 Task: Create a rule when the name or the description of a card ends with text .
Action: Mouse moved to (689, 311)
Screenshot: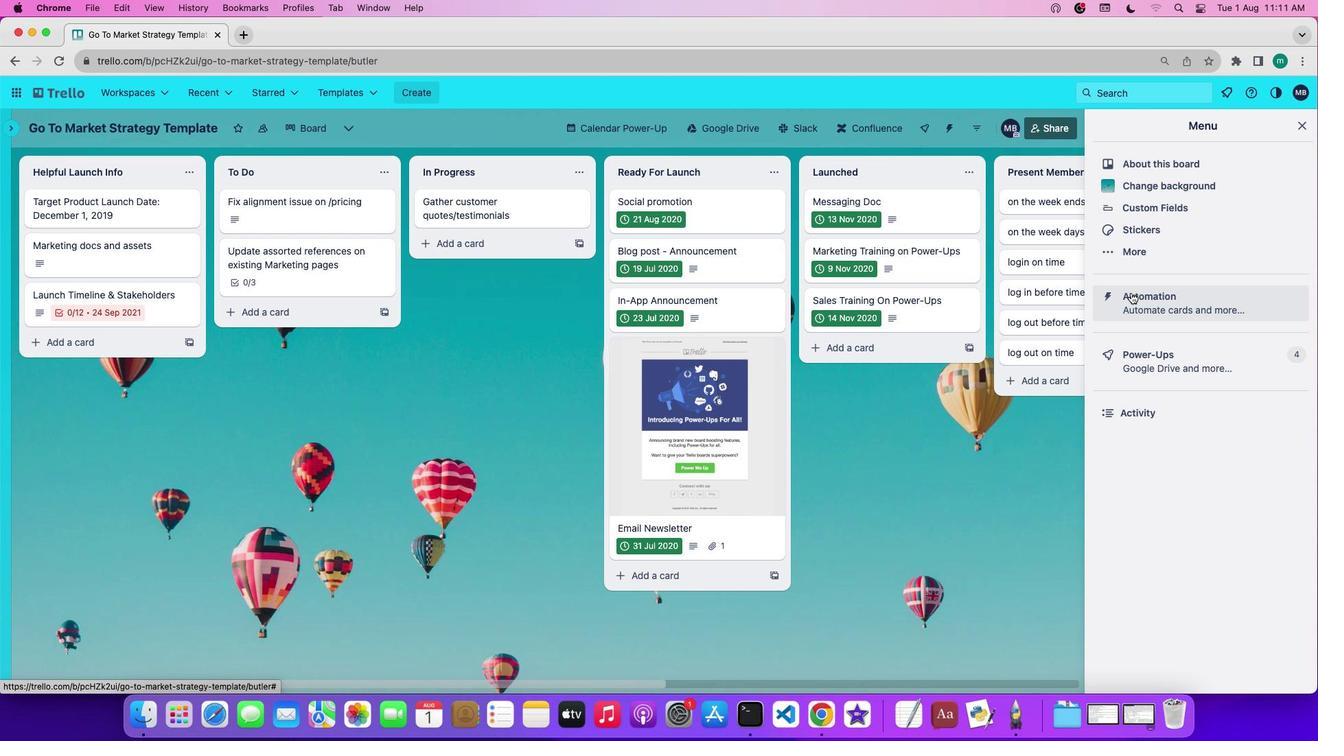 
Action: Mouse pressed left at (689, 311)
Screenshot: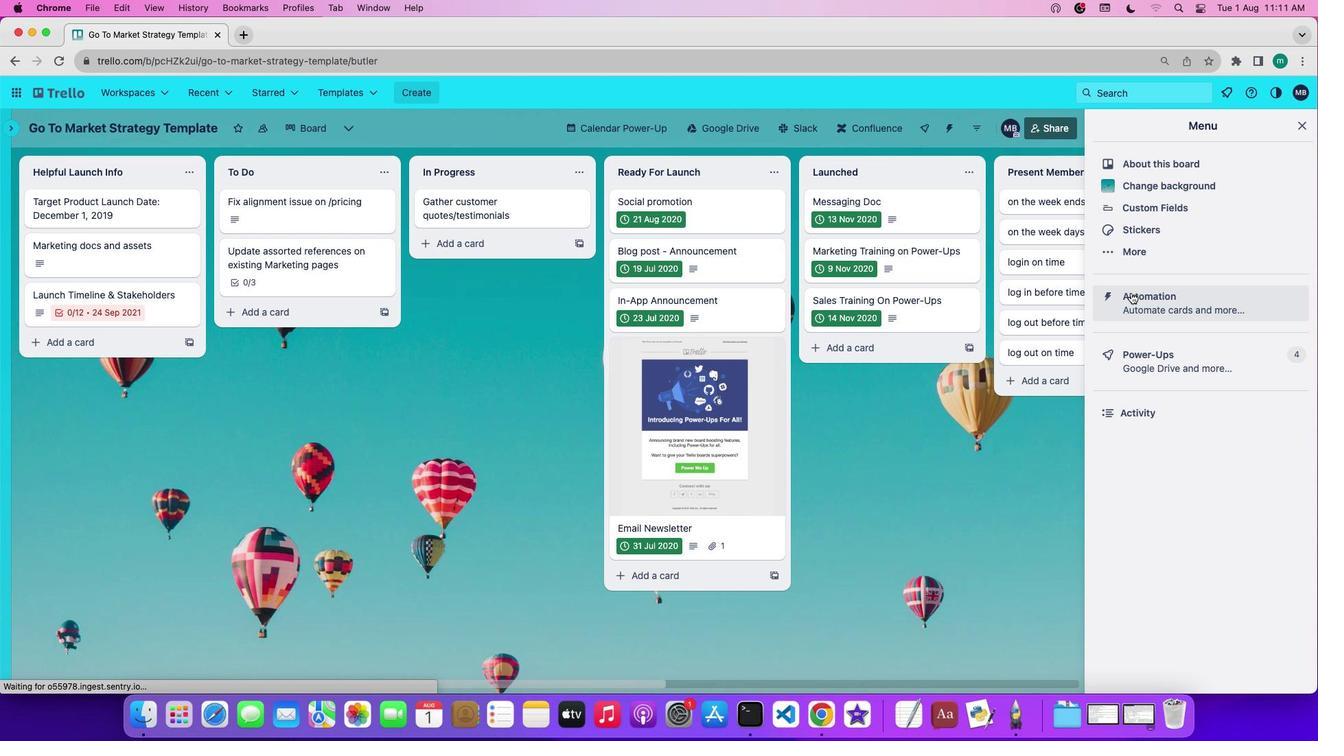 
Action: Mouse moved to (330, 270)
Screenshot: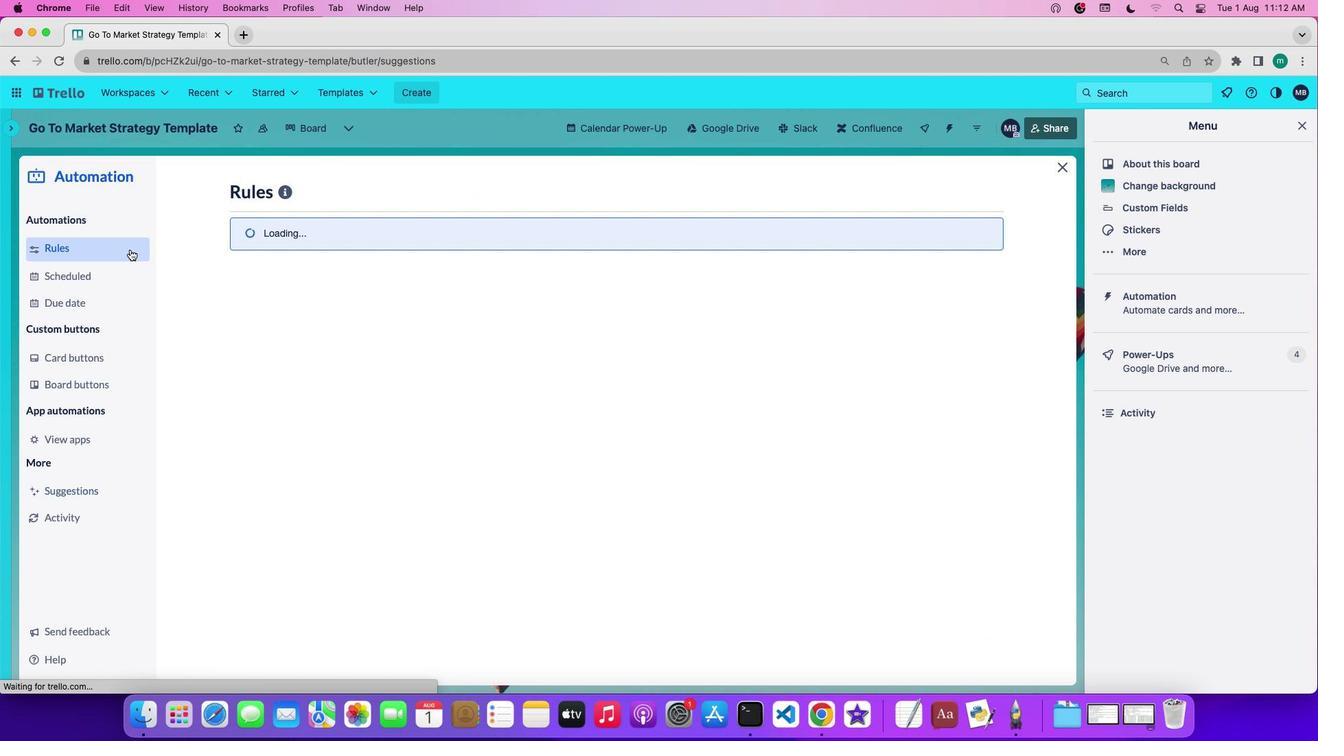 
Action: Mouse pressed left at (330, 270)
Screenshot: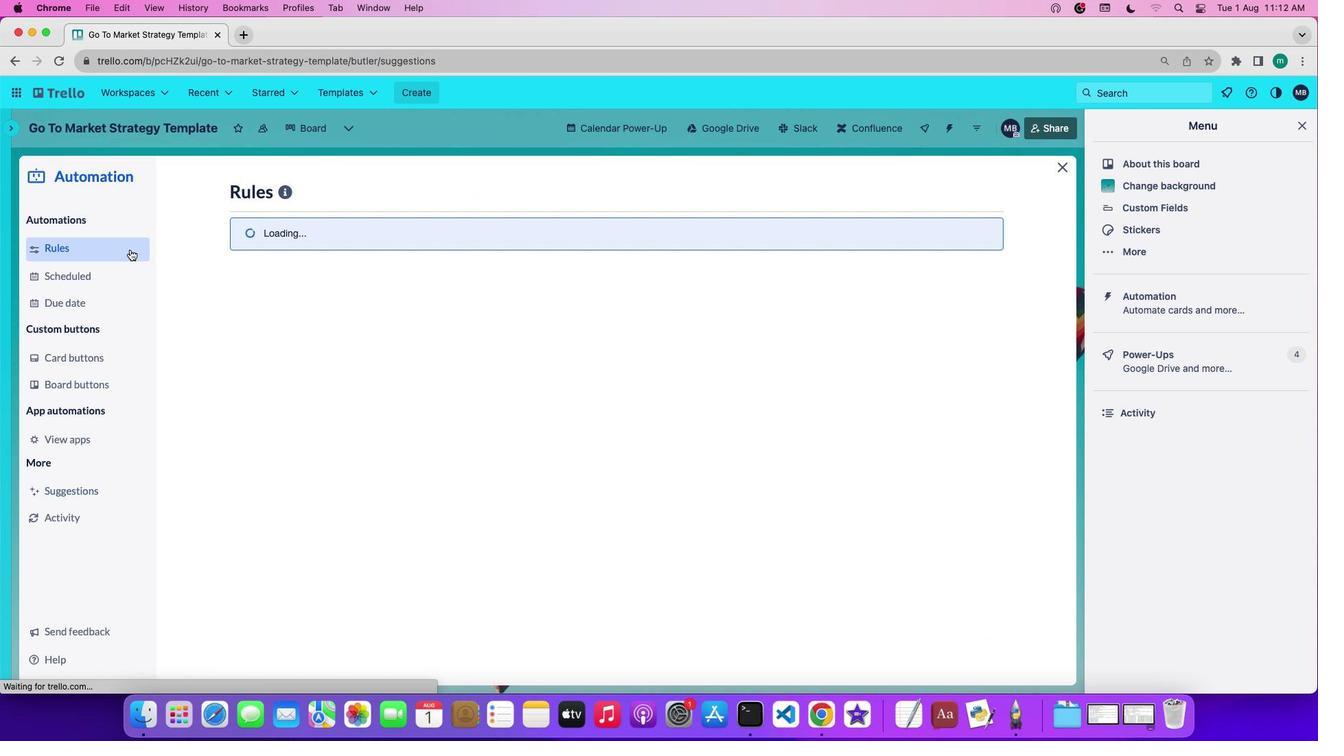 
Action: Mouse moved to (398, 501)
Screenshot: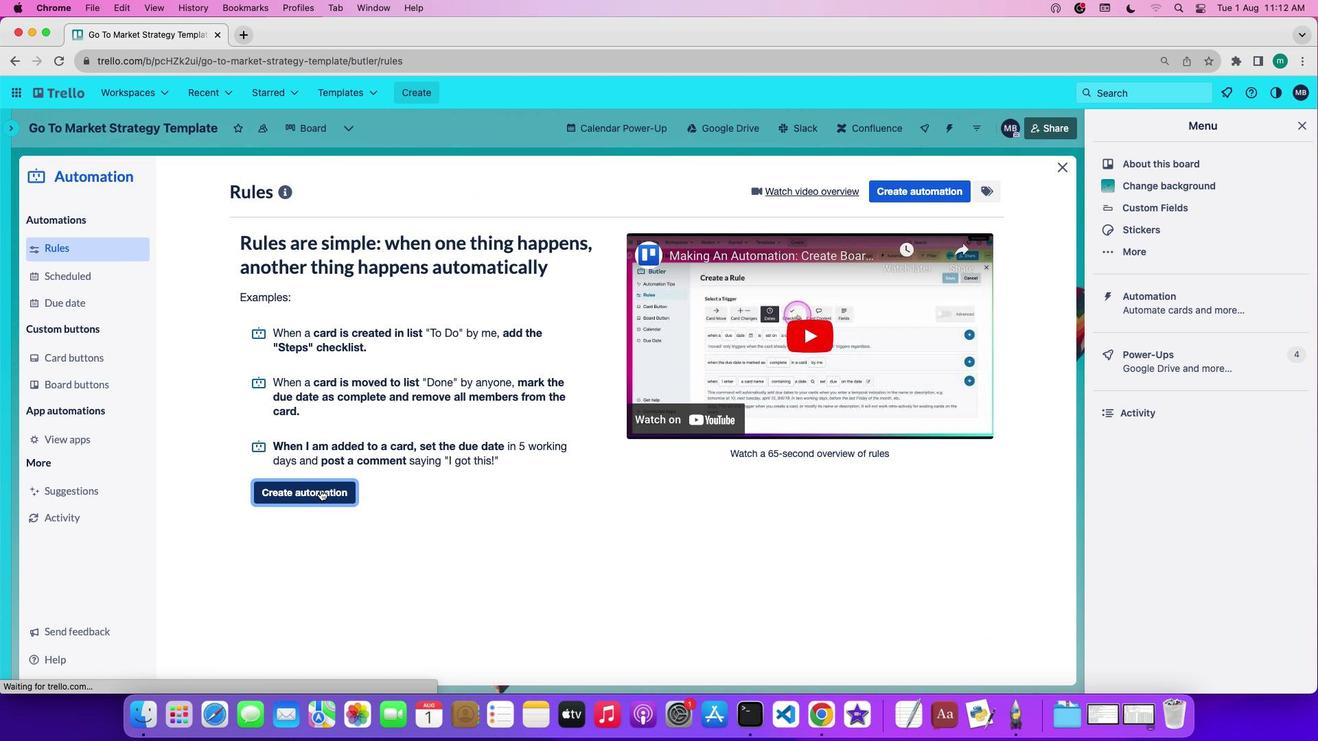 
Action: Mouse pressed left at (398, 501)
Screenshot: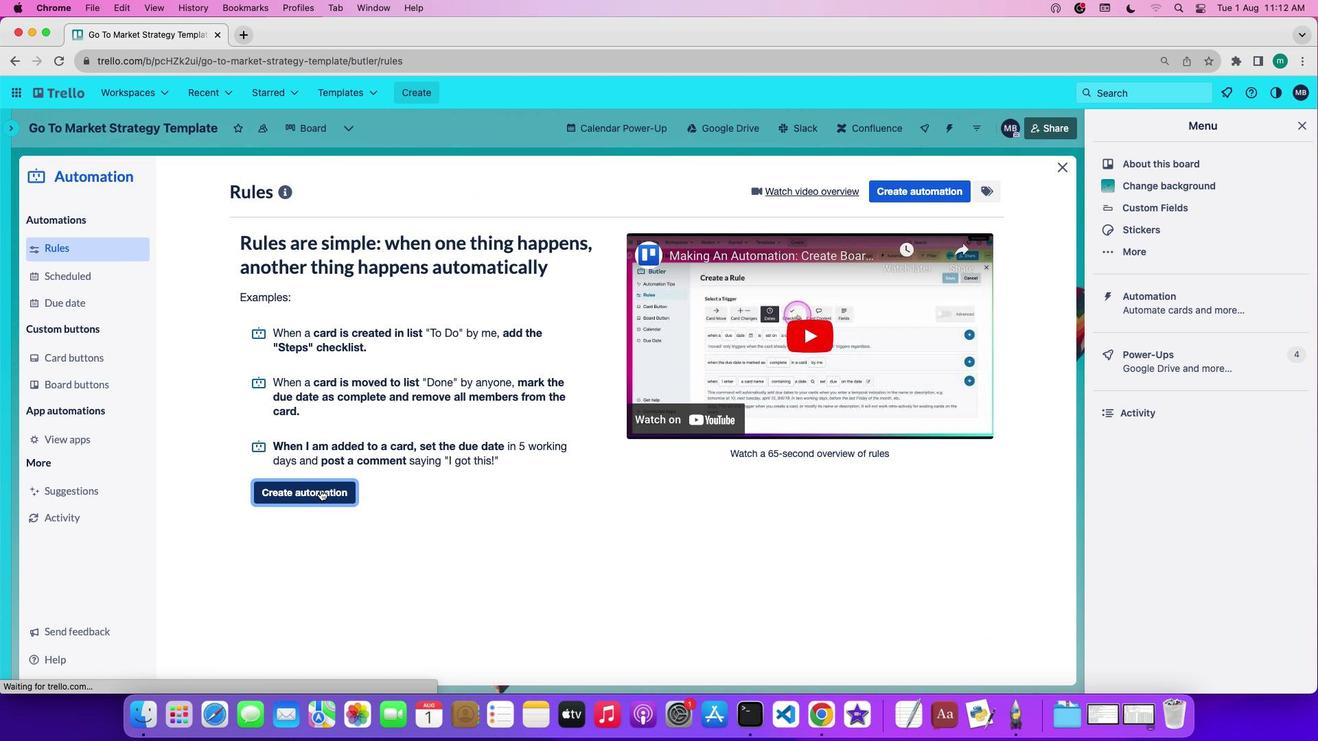 
Action: Mouse moved to (536, 341)
Screenshot: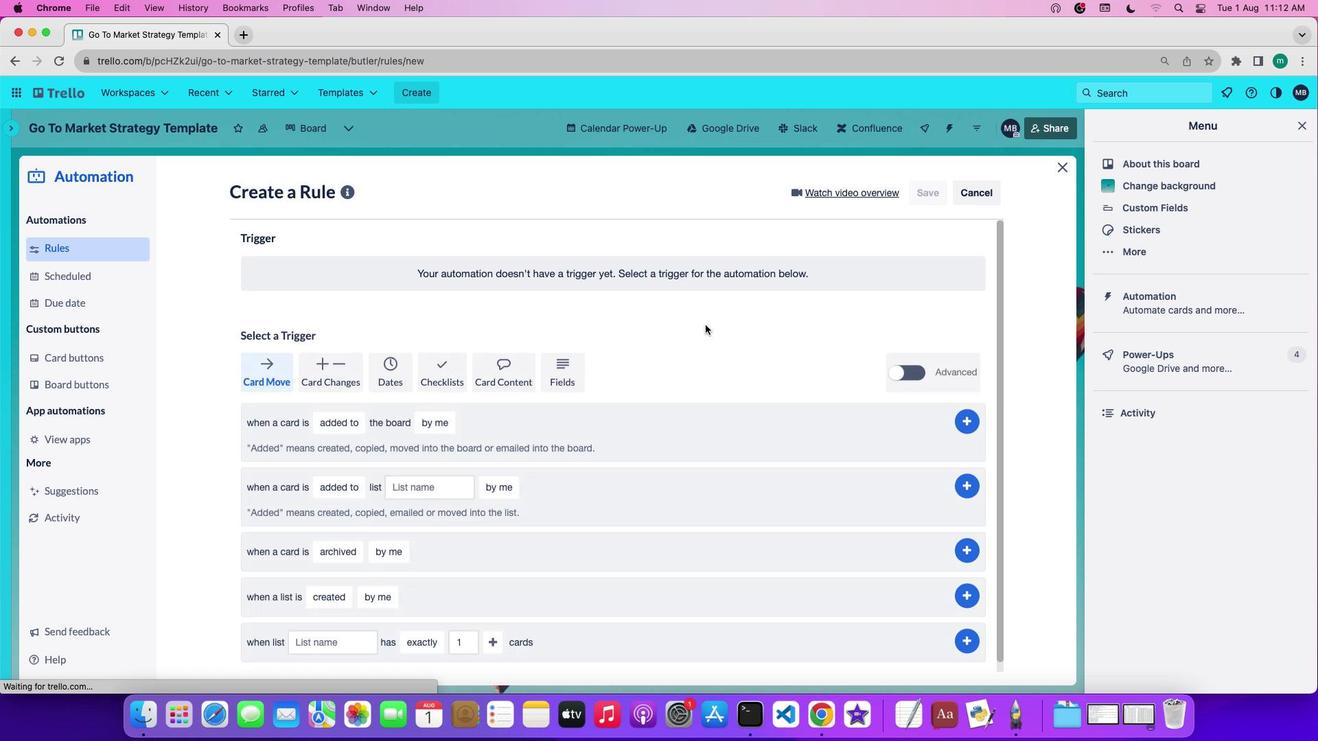 
Action: Mouse pressed left at (536, 341)
Screenshot: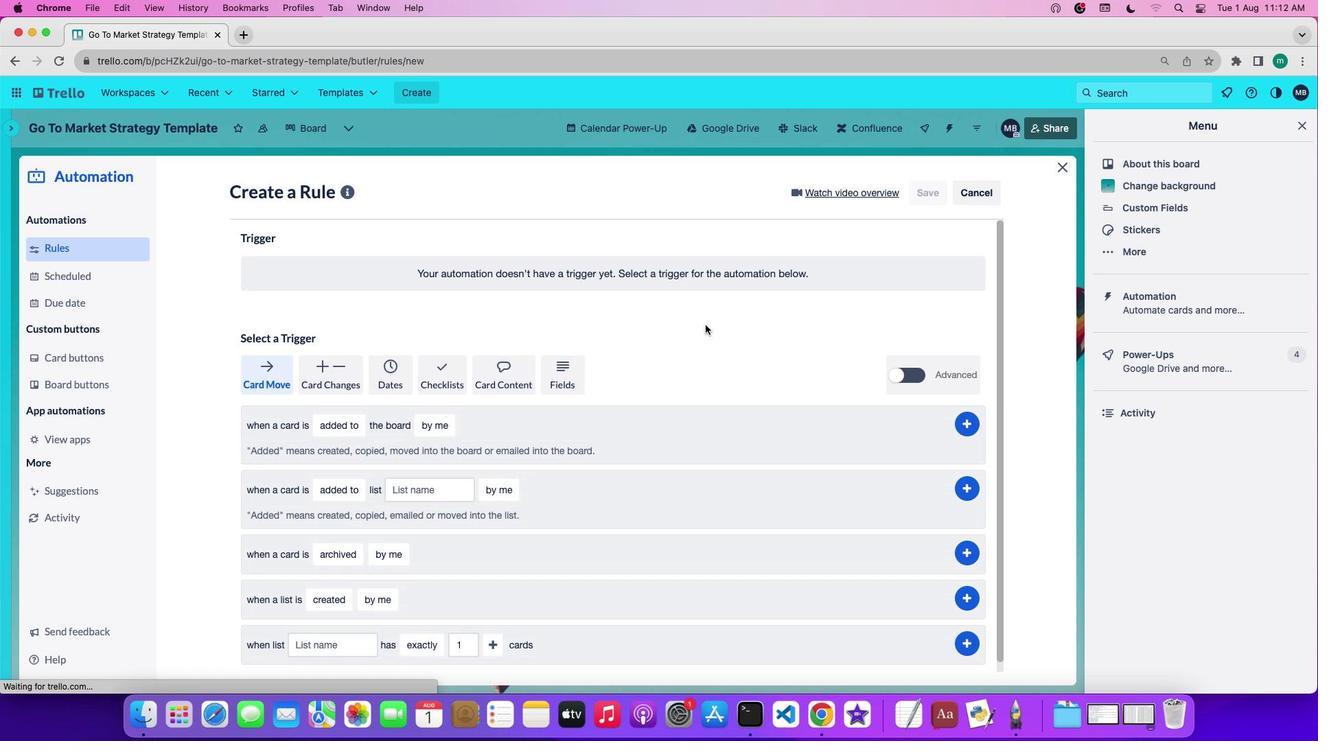 
Action: Mouse moved to (466, 378)
Screenshot: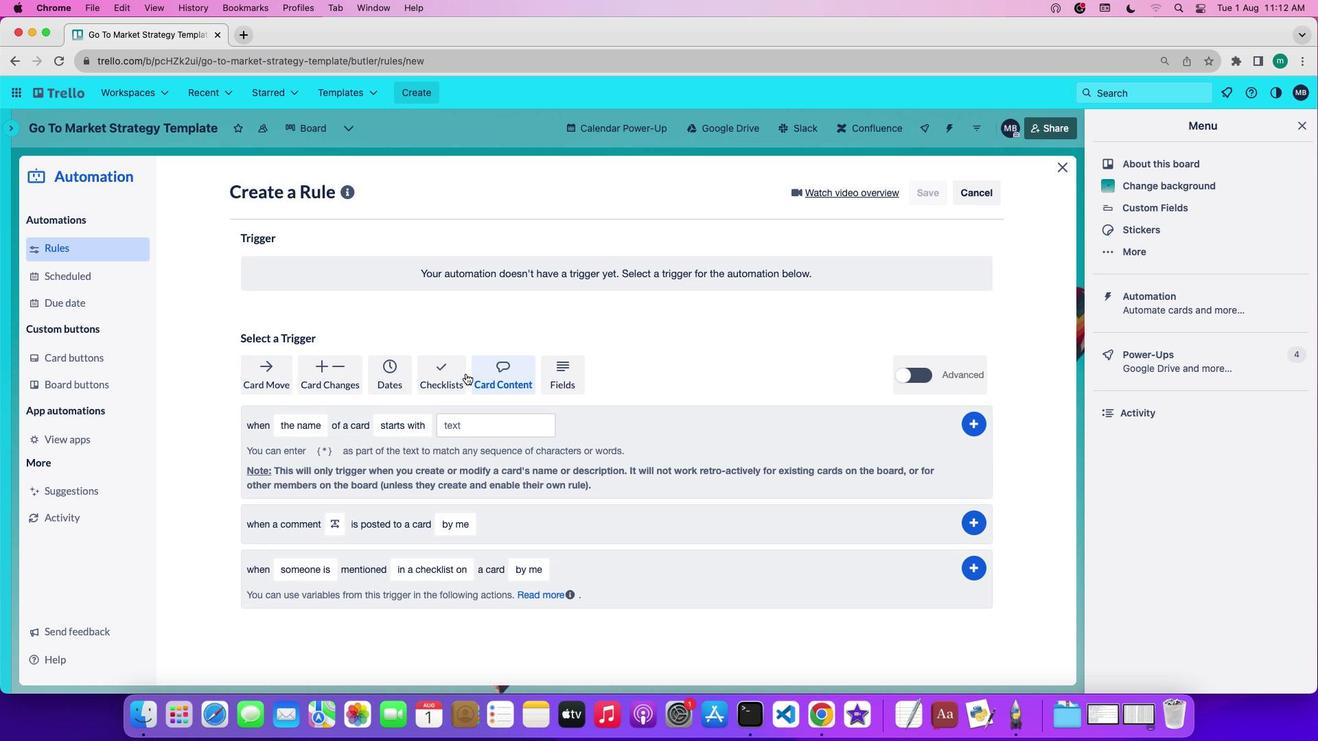 
Action: Mouse pressed left at (466, 378)
Screenshot: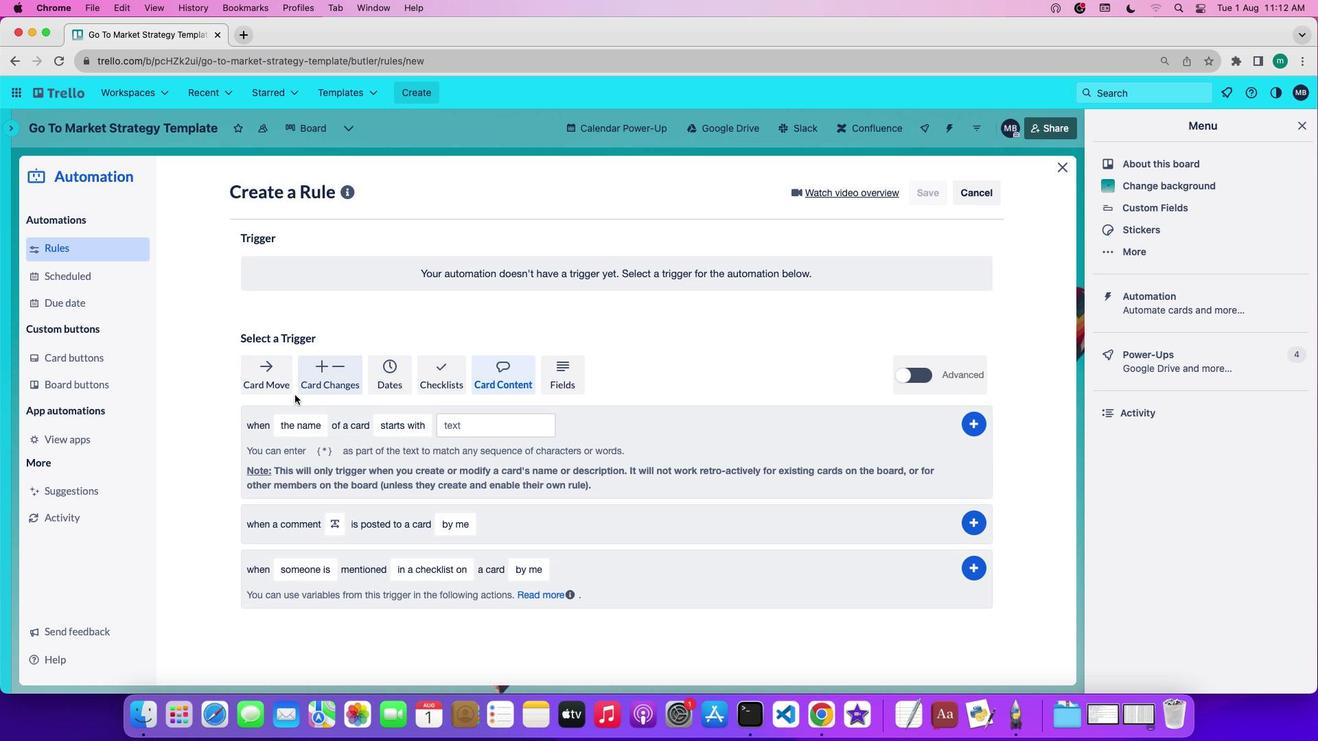 
Action: Mouse moved to (384, 433)
Screenshot: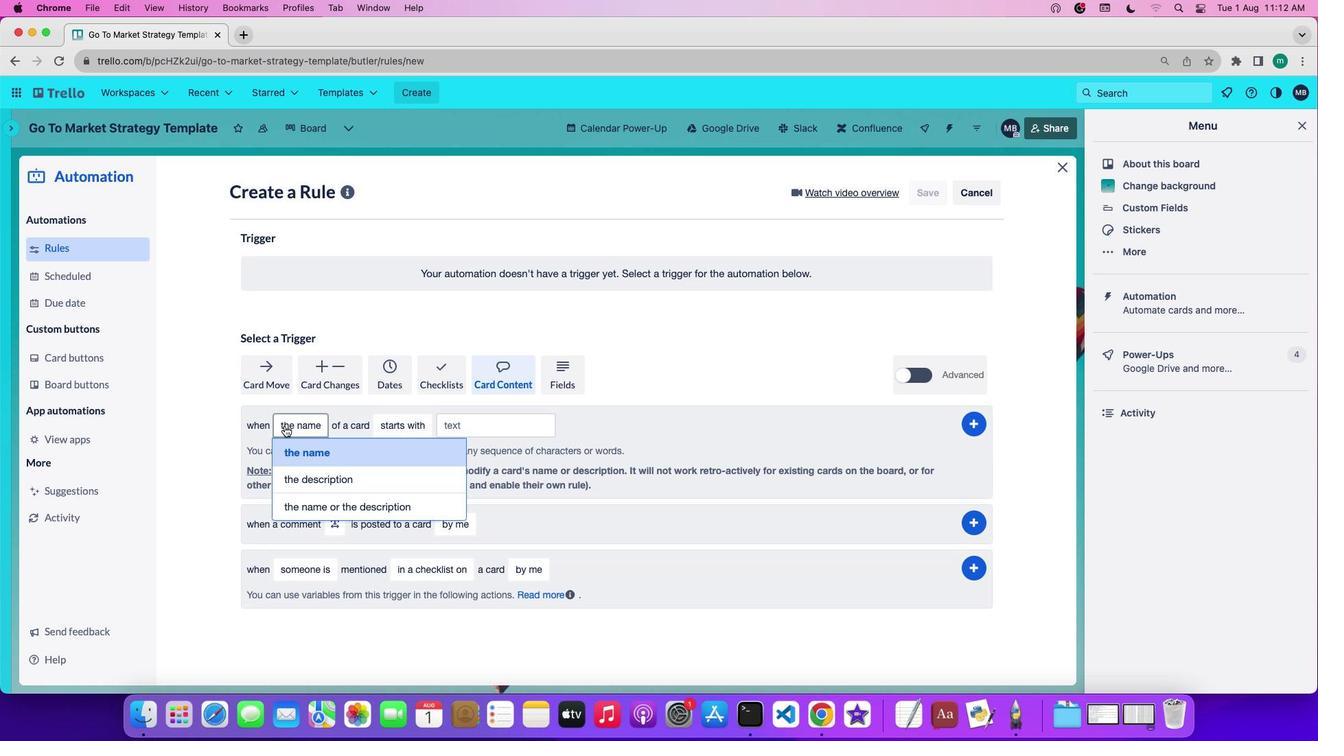 
Action: Mouse pressed left at (384, 433)
Screenshot: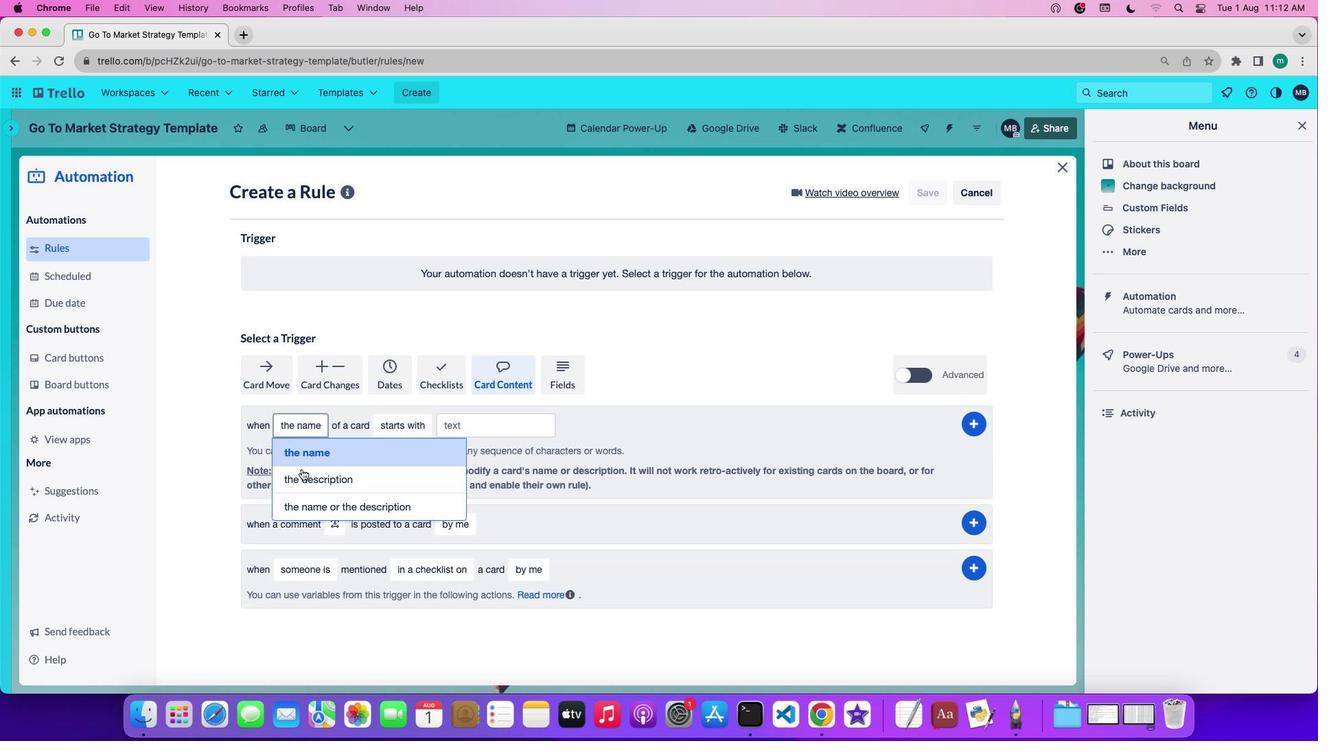 
Action: Mouse moved to (392, 488)
Screenshot: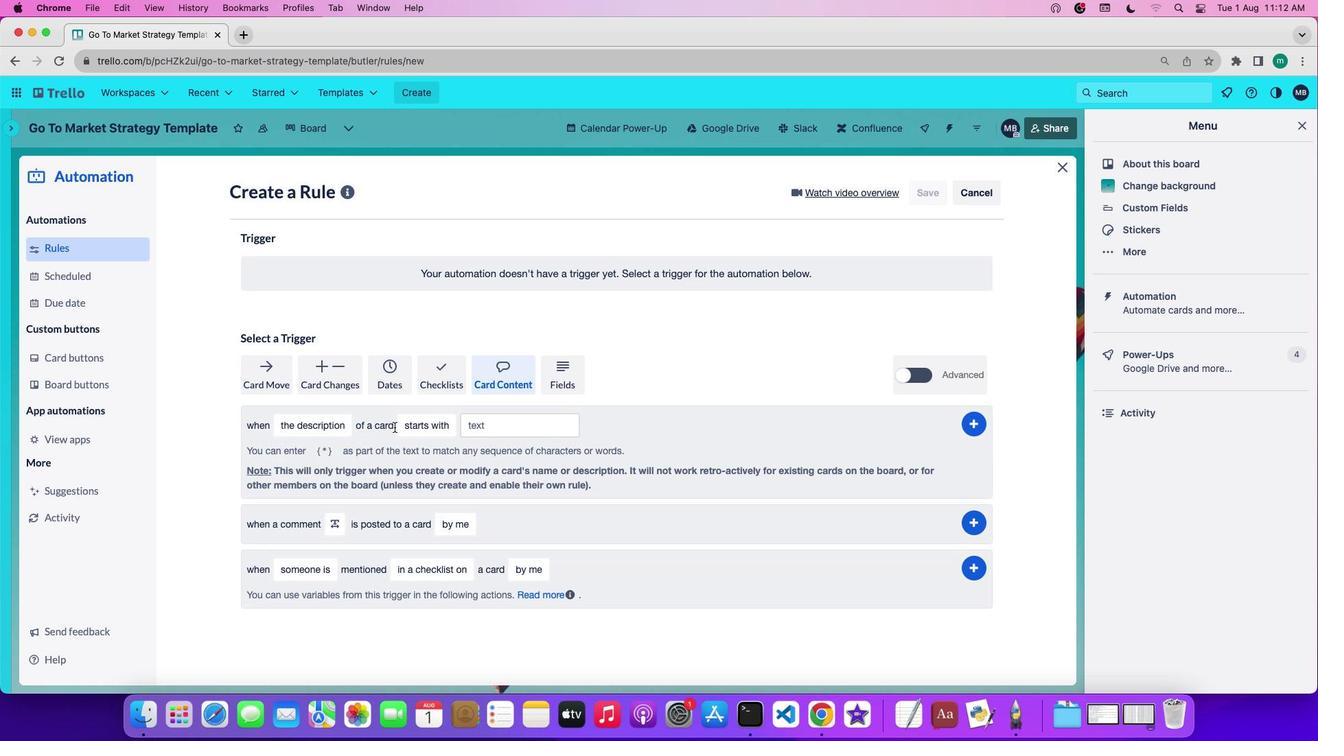 
Action: Mouse pressed left at (392, 488)
Screenshot: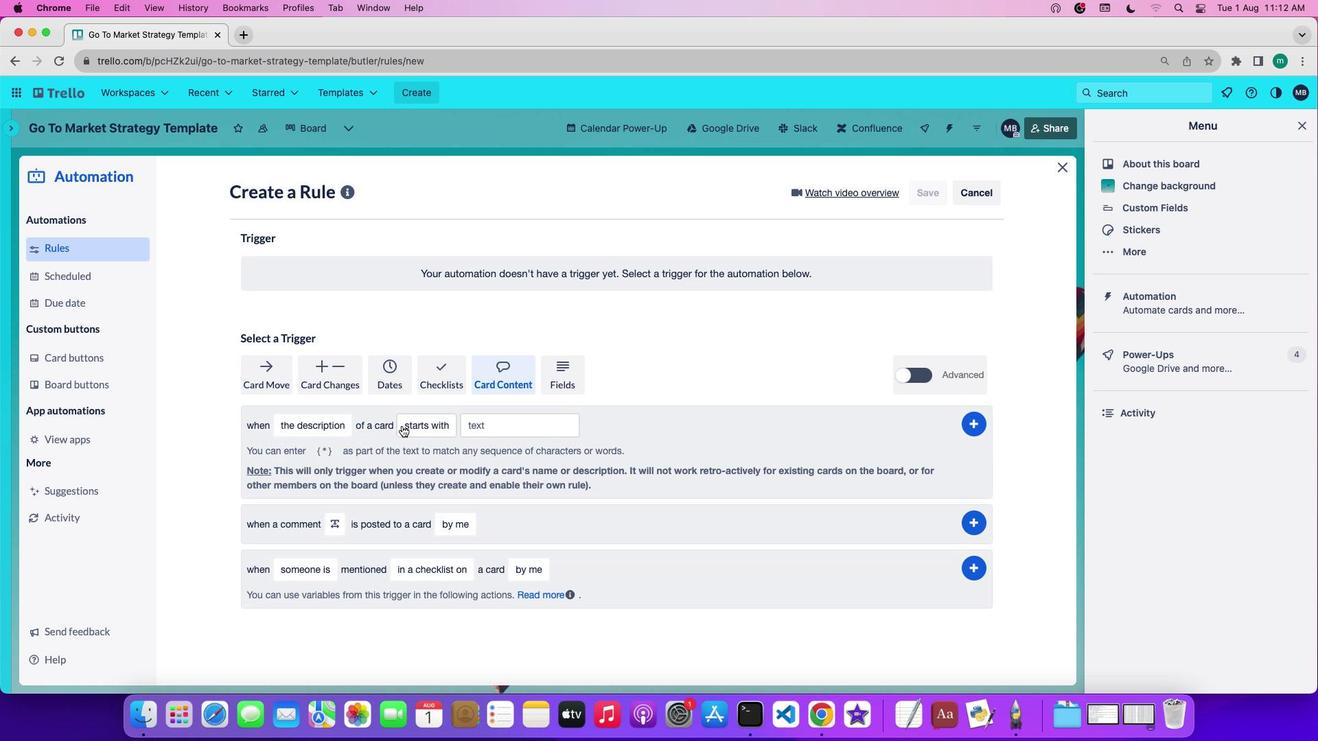 
Action: Mouse moved to (432, 437)
Screenshot: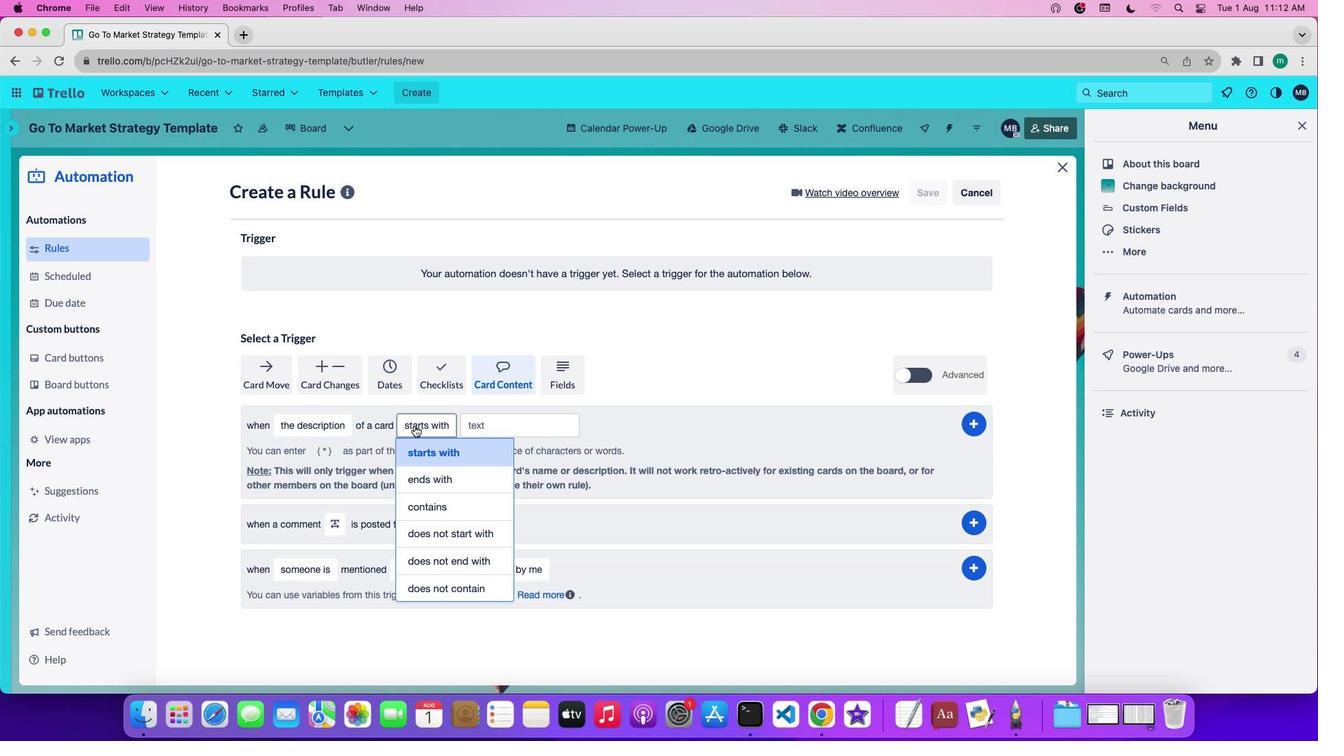 
Action: Mouse pressed left at (432, 437)
Screenshot: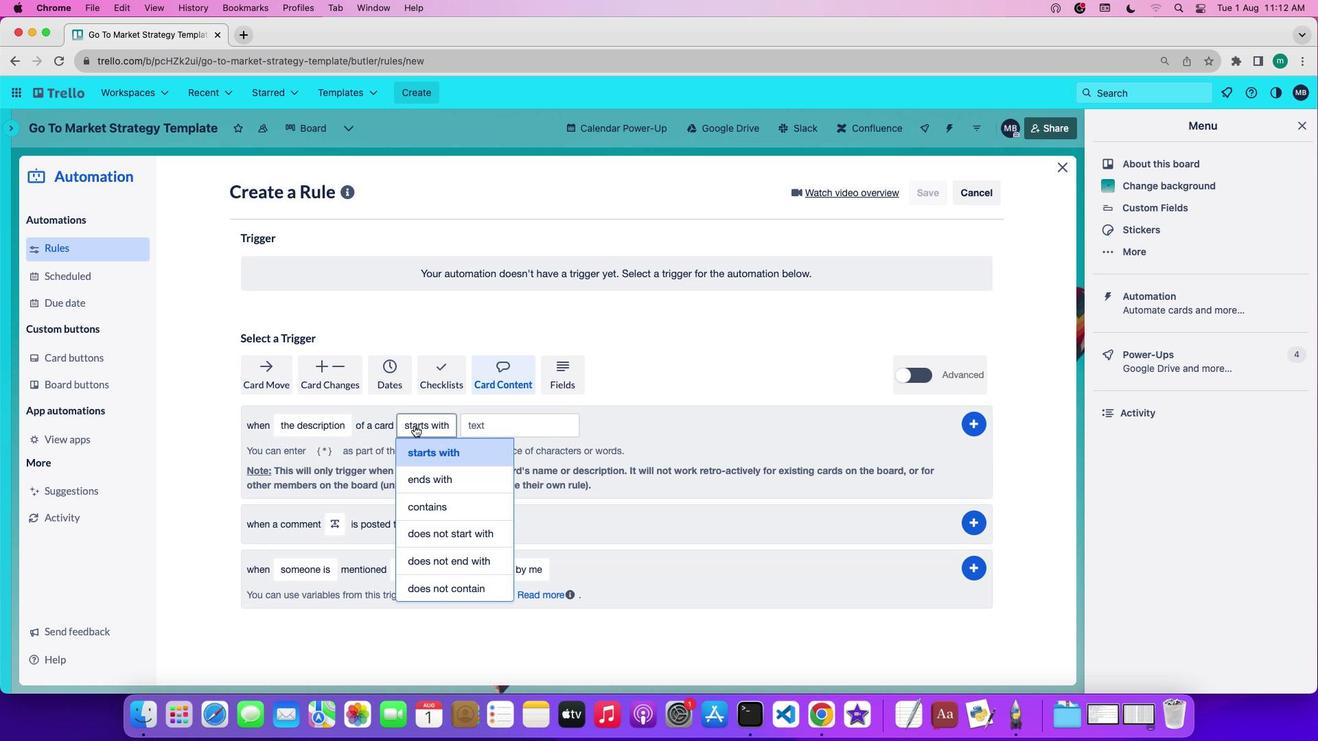 
Action: Mouse moved to (440, 488)
Screenshot: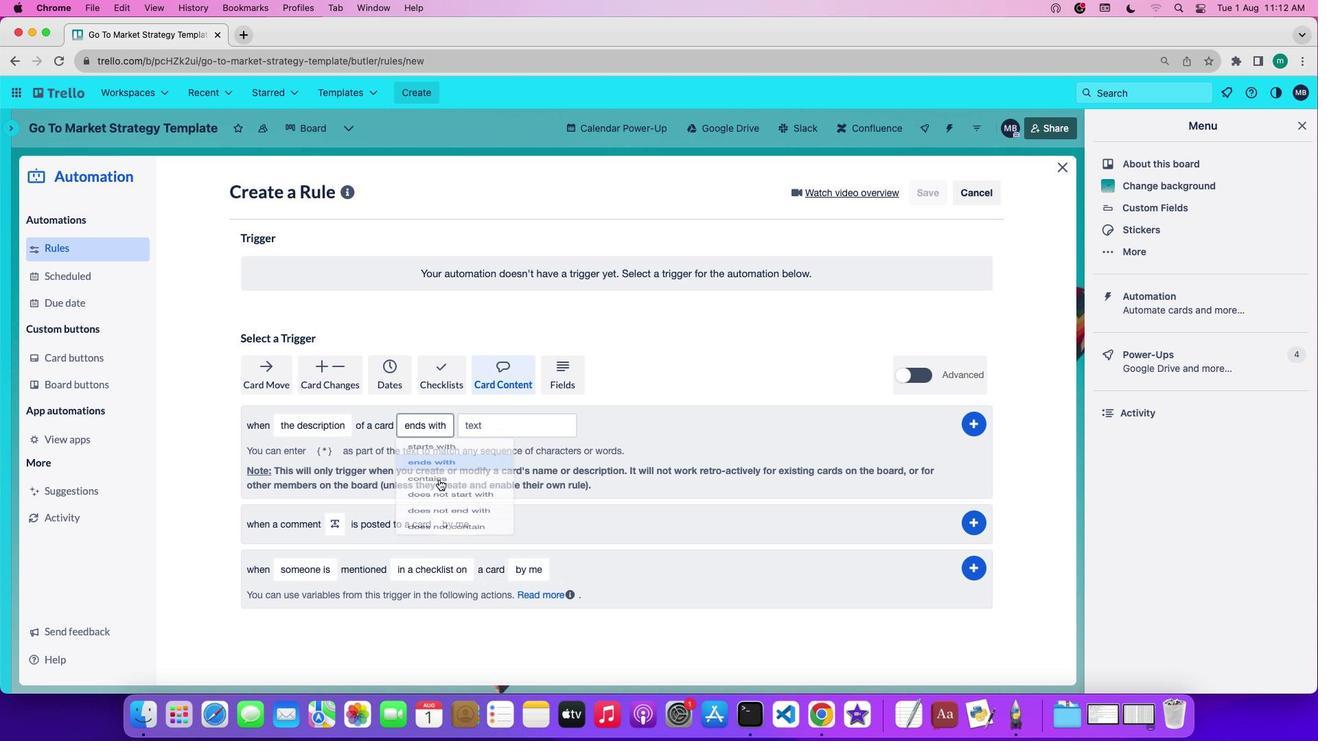 
Action: Mouse pressed left at (440, 488)
Screenshot: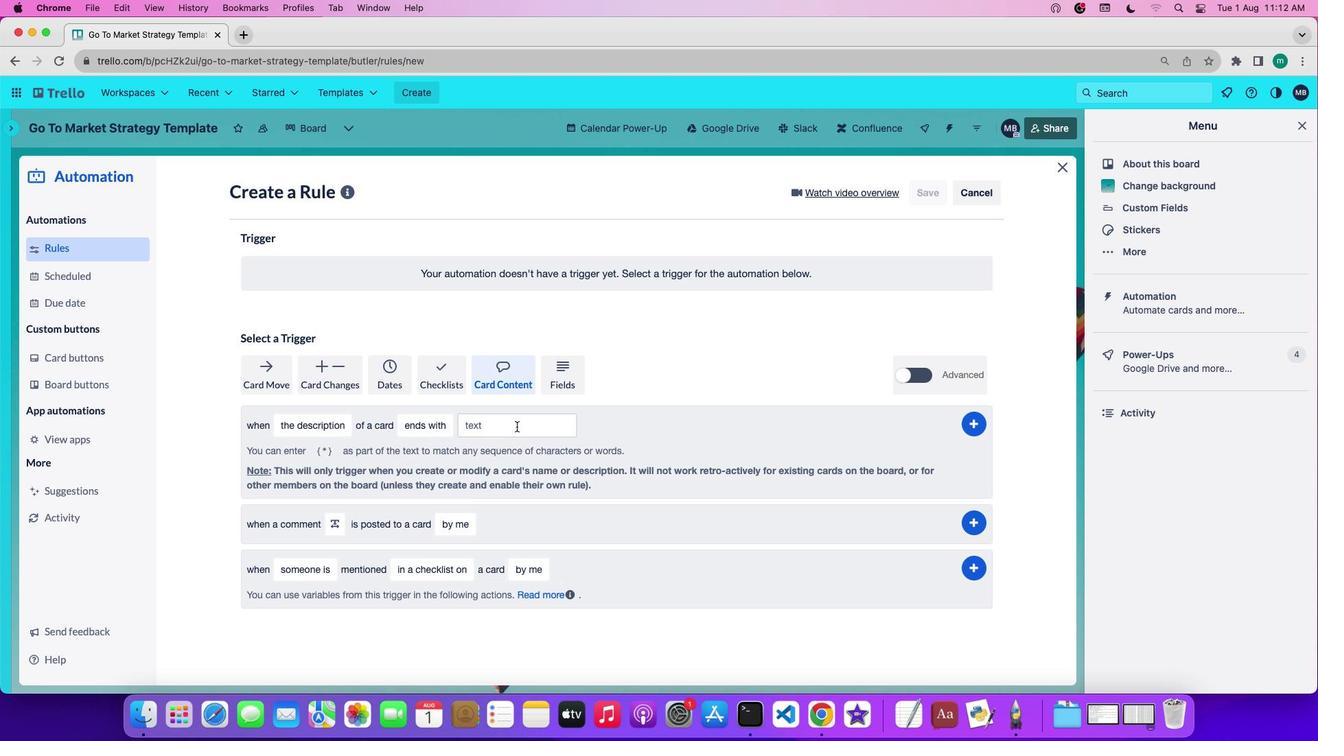 
Action: Mouse moved to (468, 438)
Screenshot: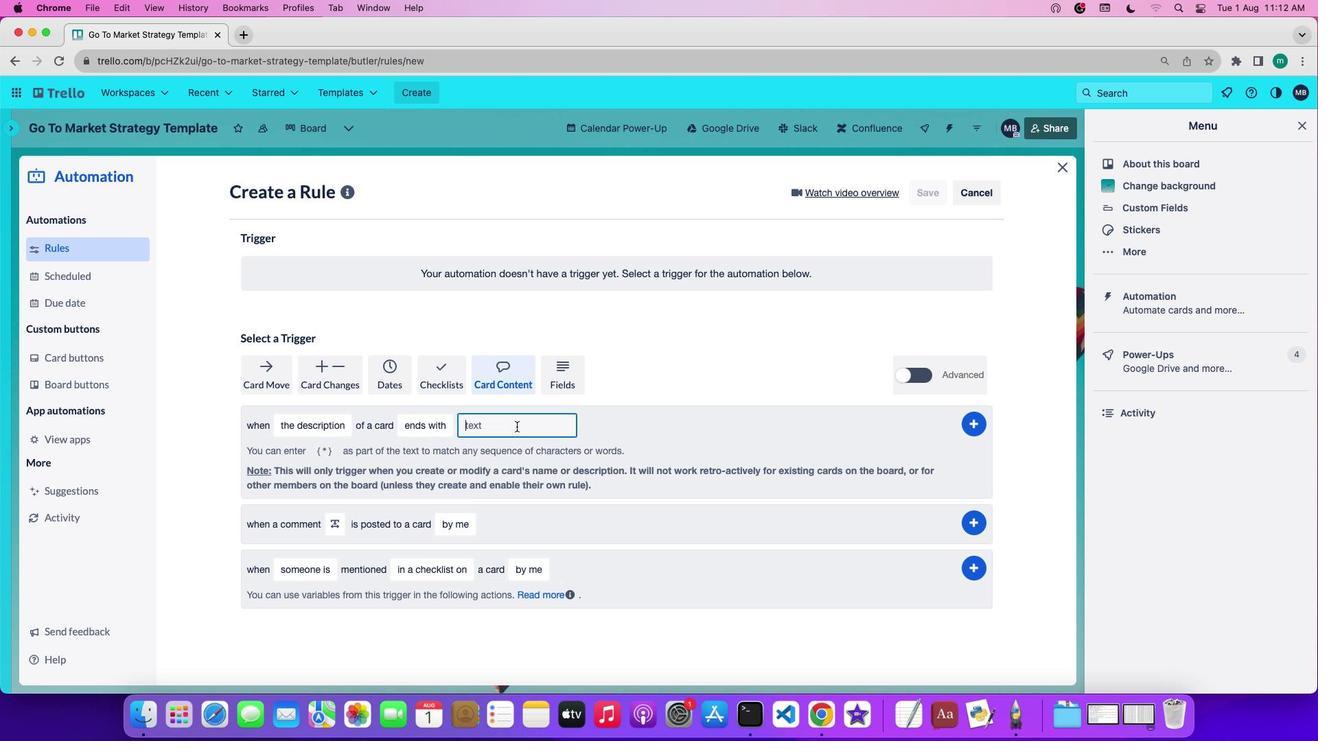 
Action: Mouse pressed left at (468, 438)
Screenshot: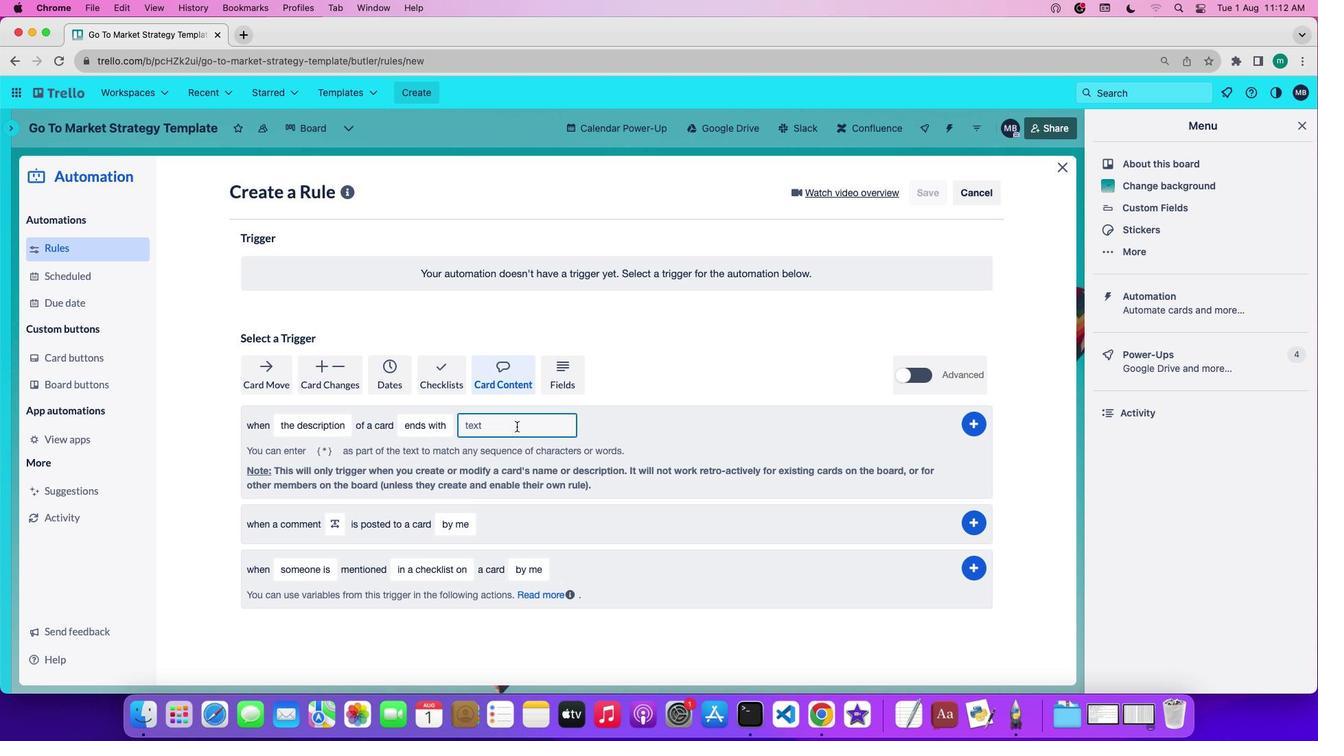 
Action: Key pressed 't''e''x''t'
Screenshot: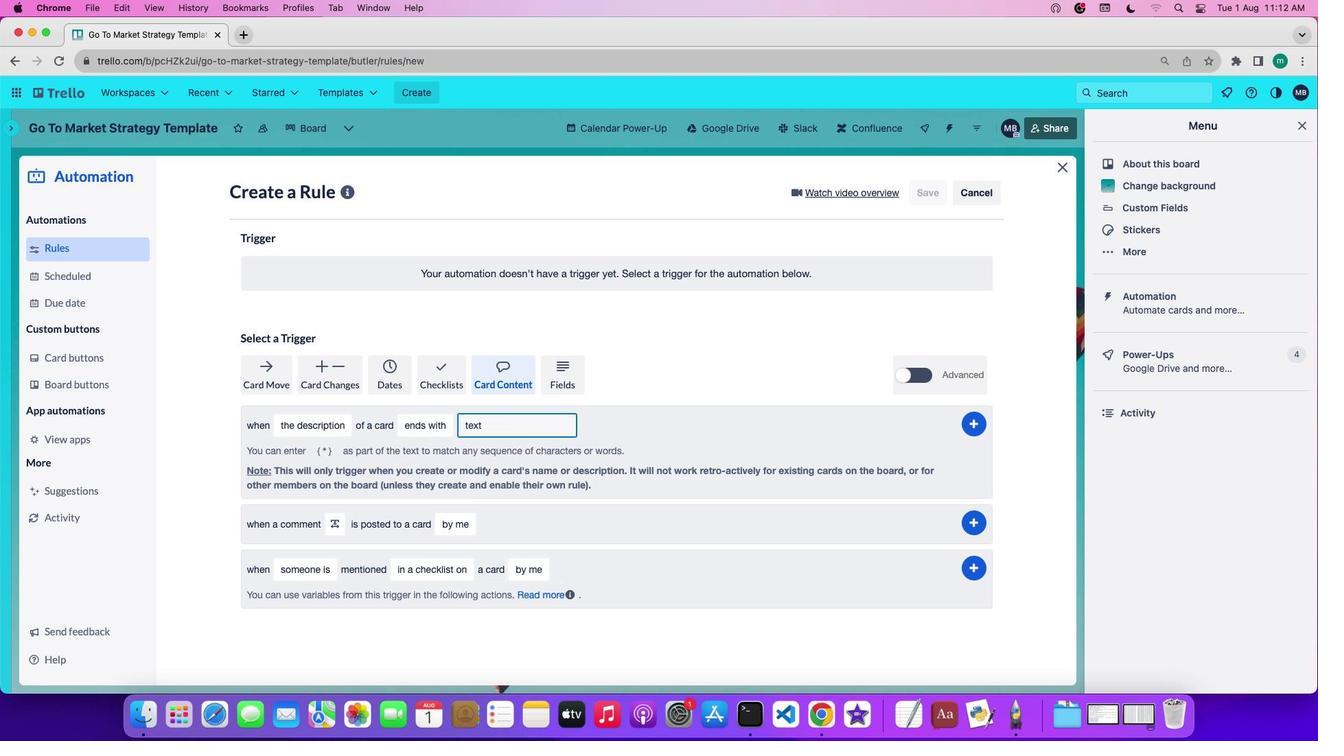 
Action: Mouse moved to (632, 440)
Screenshot: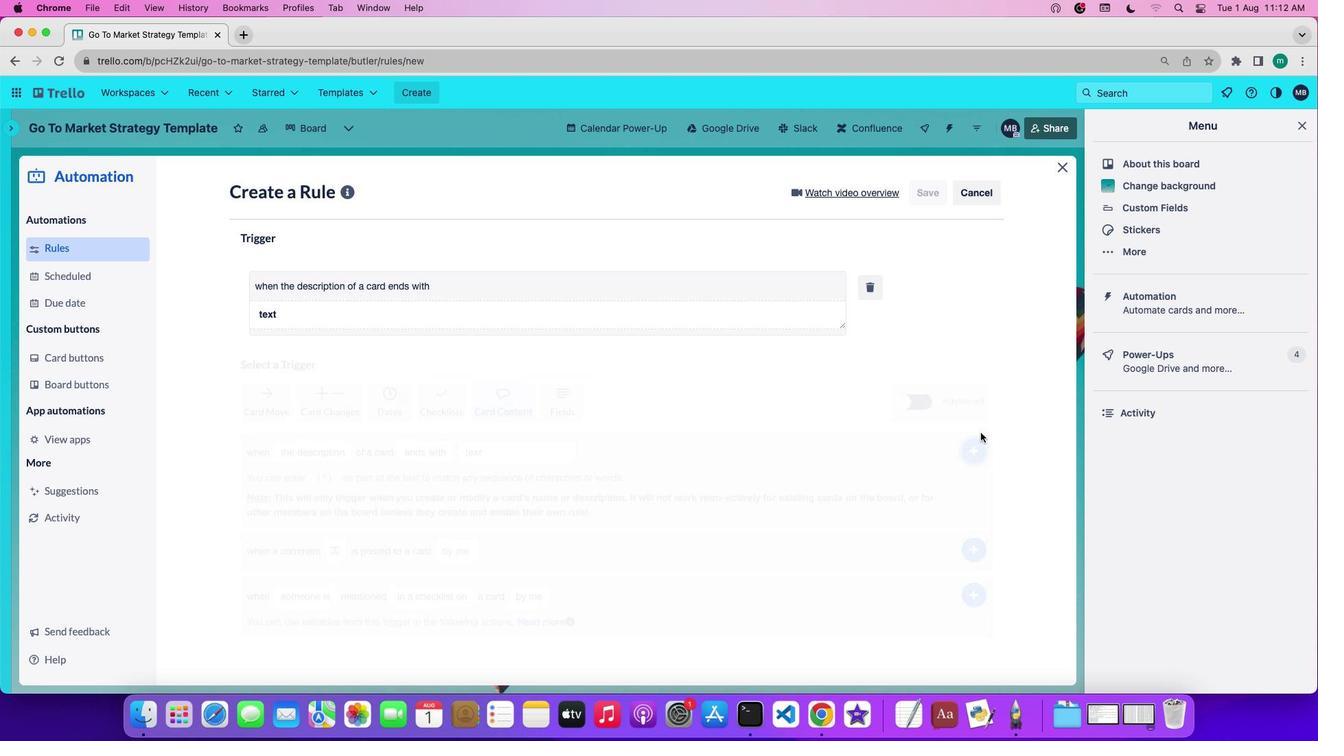 
Action: Mouse pressed left at (632, 440)
Screenshot: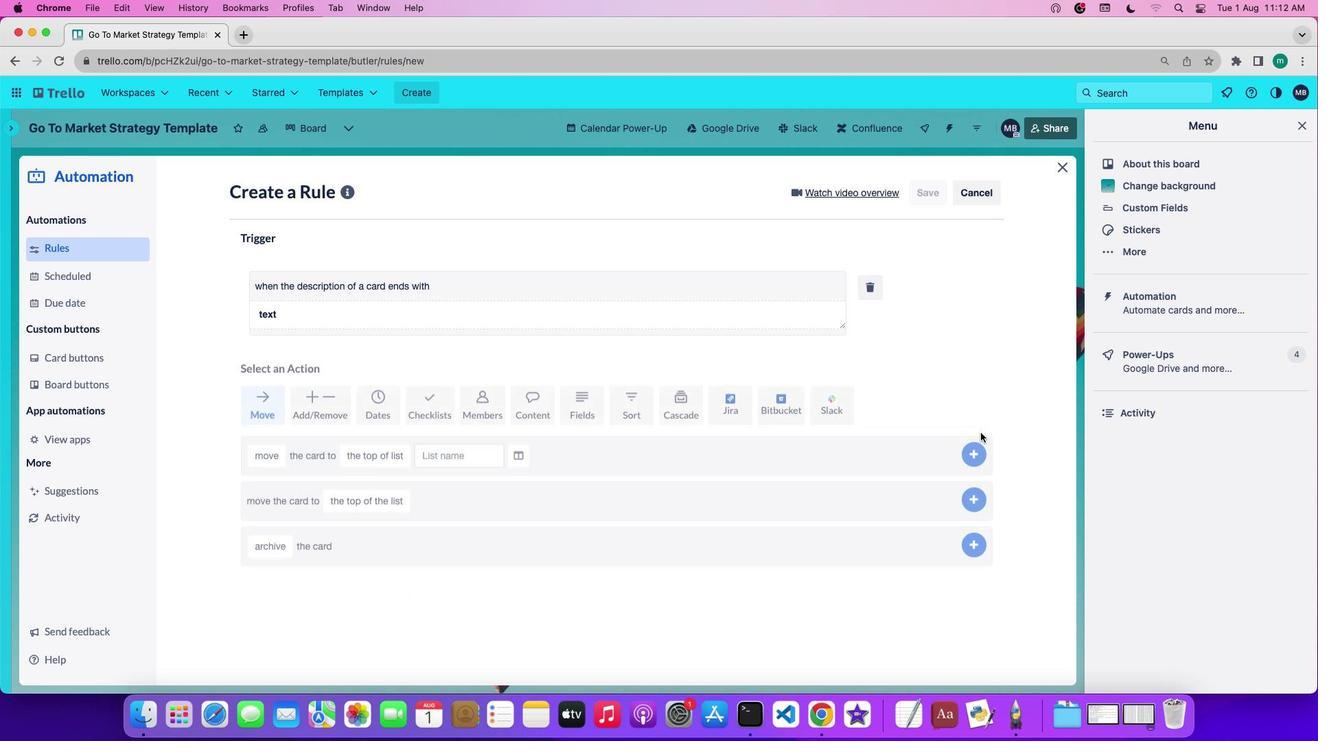 
Action: Mouse moved to (635, 443)
Screenshot: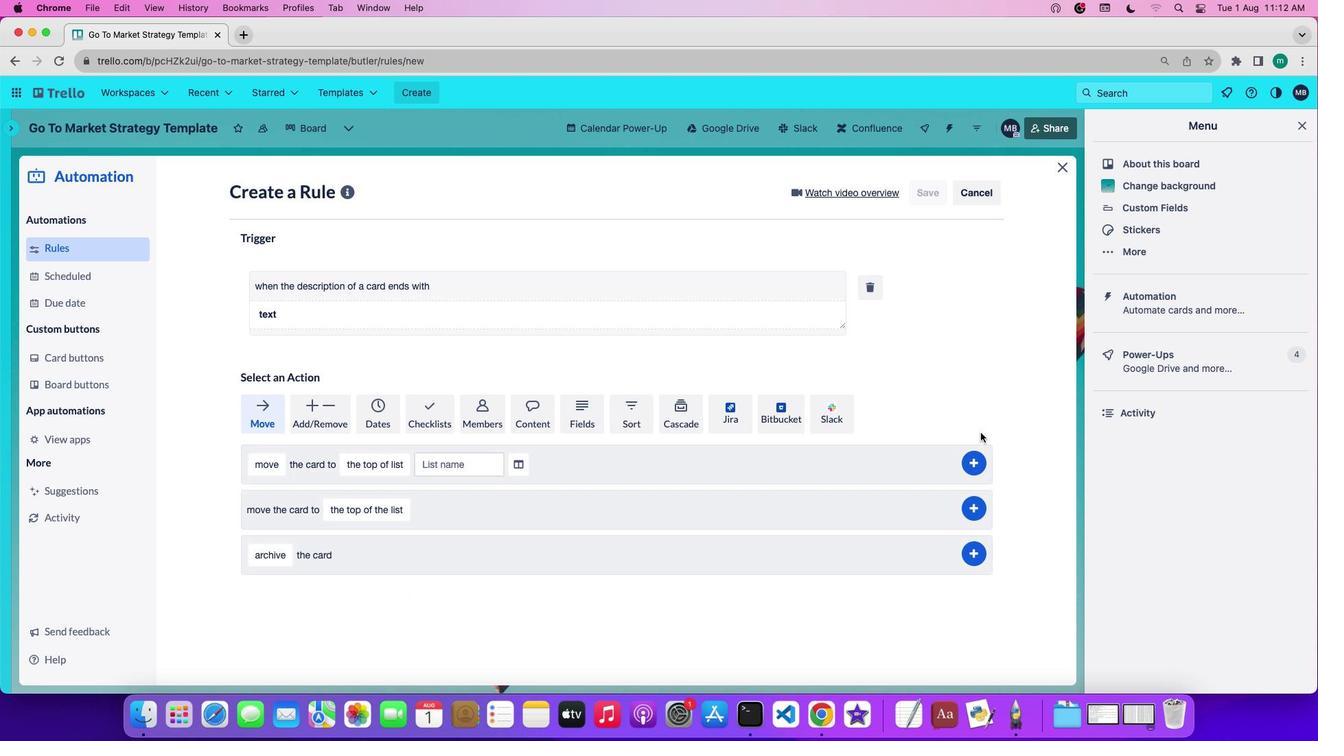 
